 Task: Hide line labels in the grid overlay display.
Action: Mouse moved to (1276, 36)
Screenshot: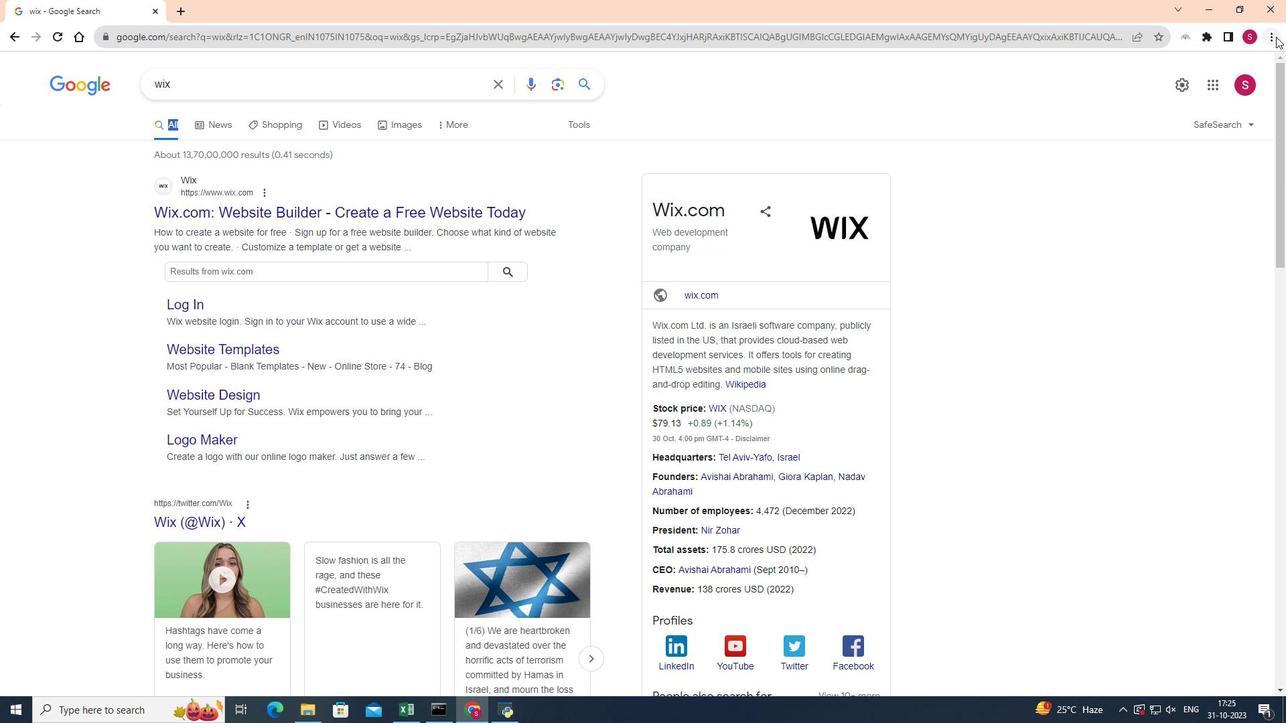 
Action: Mouse pressed left at (1276, 36)
Screenshot: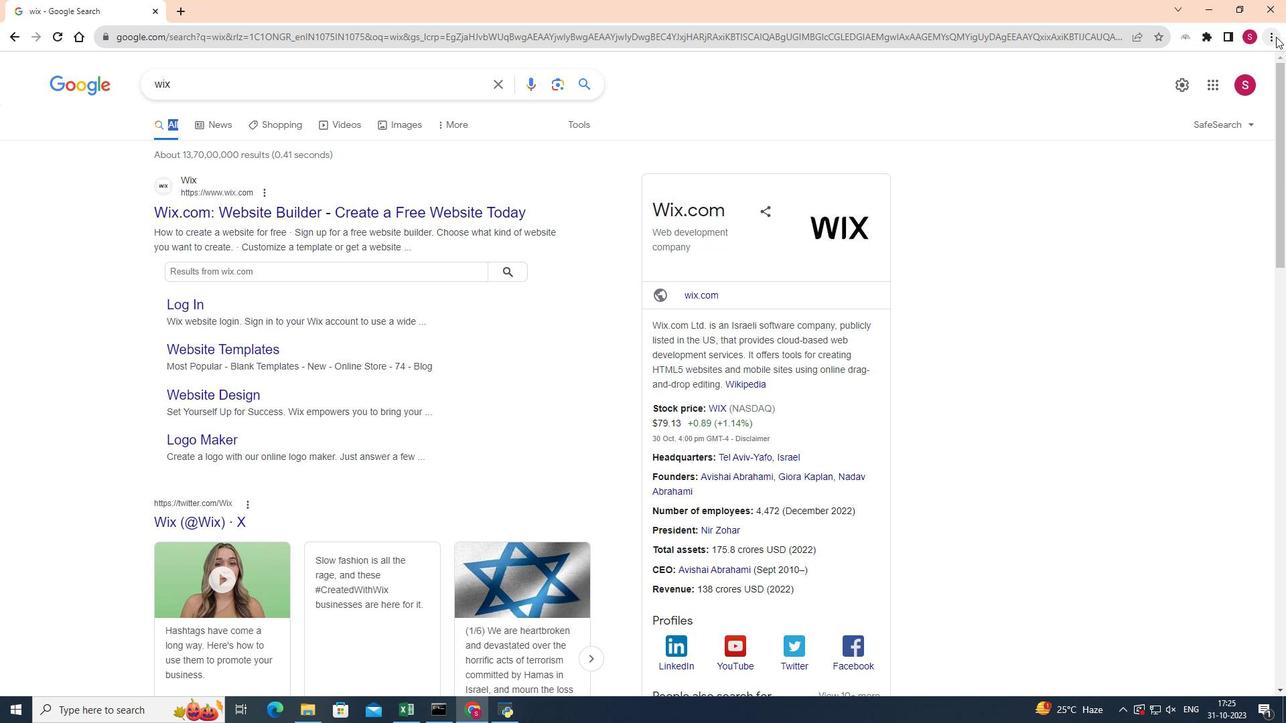 
Action: Mouse moved to (1151, 245)
Screenshot: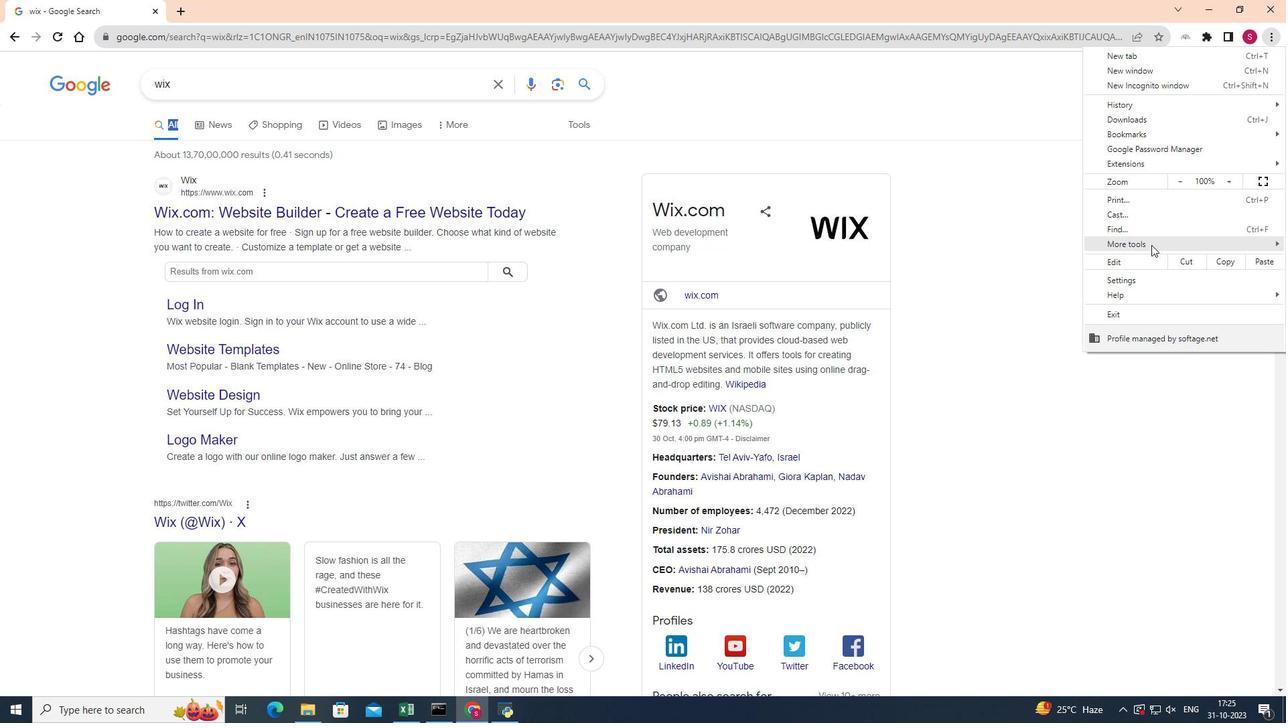
Action: Mouse pressed left at (1151, 245)
Screenshot: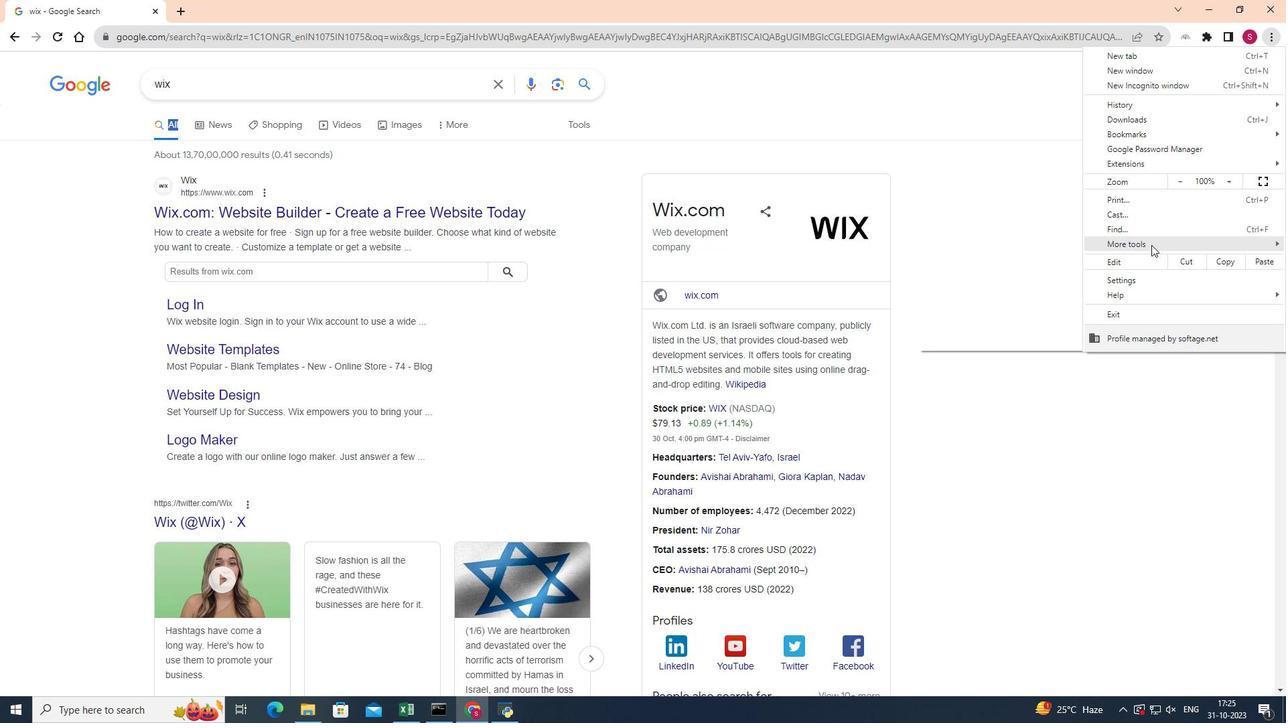 
Action: Mouse moved to (1029, 340)
Screenshot: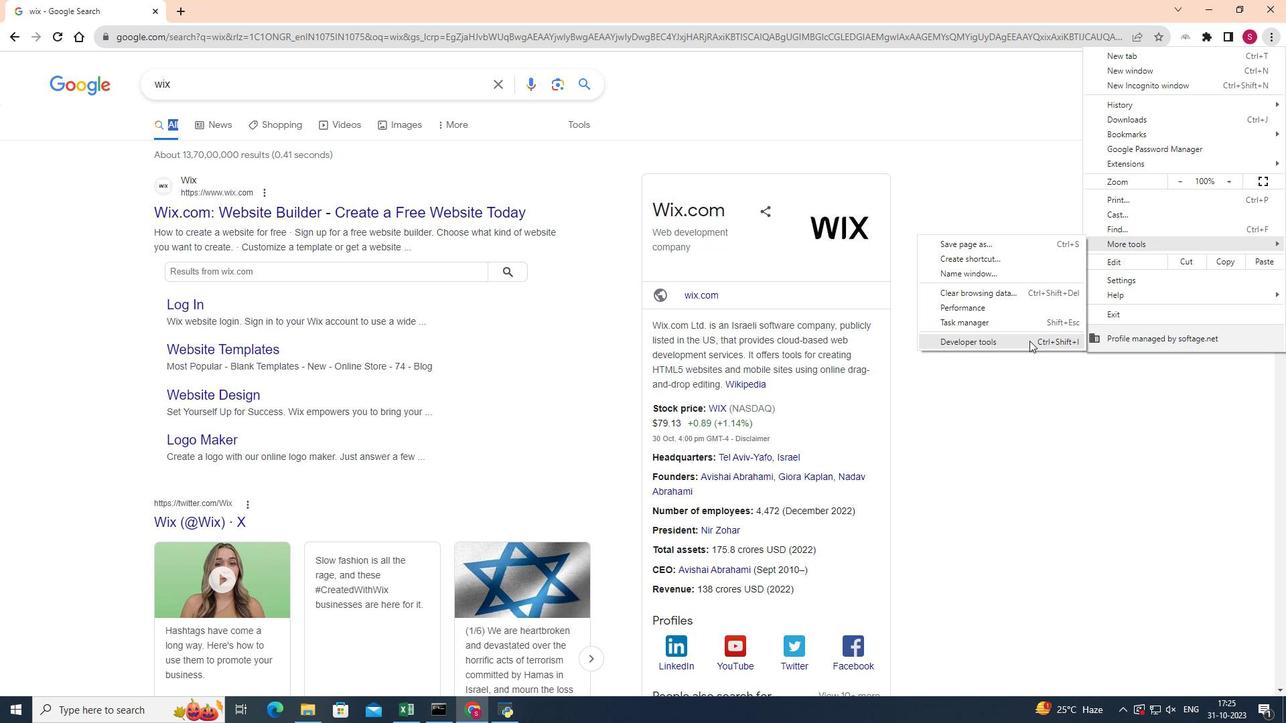 
Action: Mouse pressed left at (1029, 340)
Screenshot: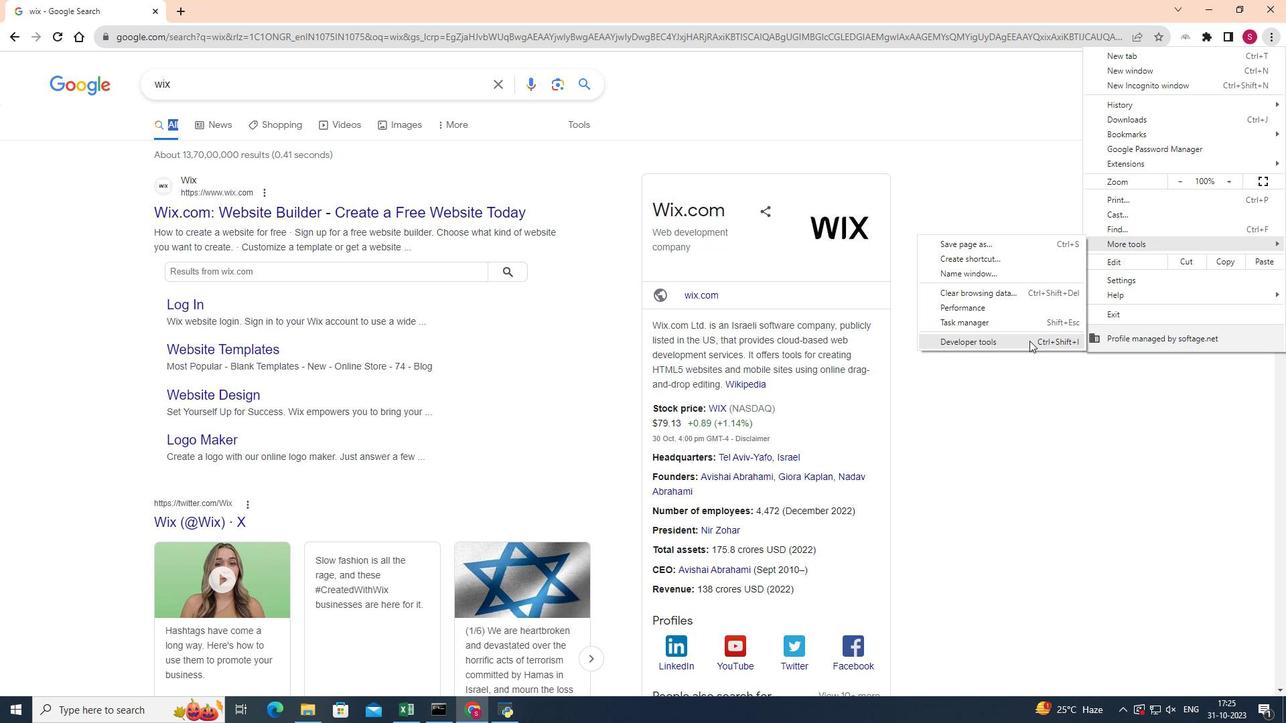 
Action: Mouse moved to (1020, 487)
Screenshot: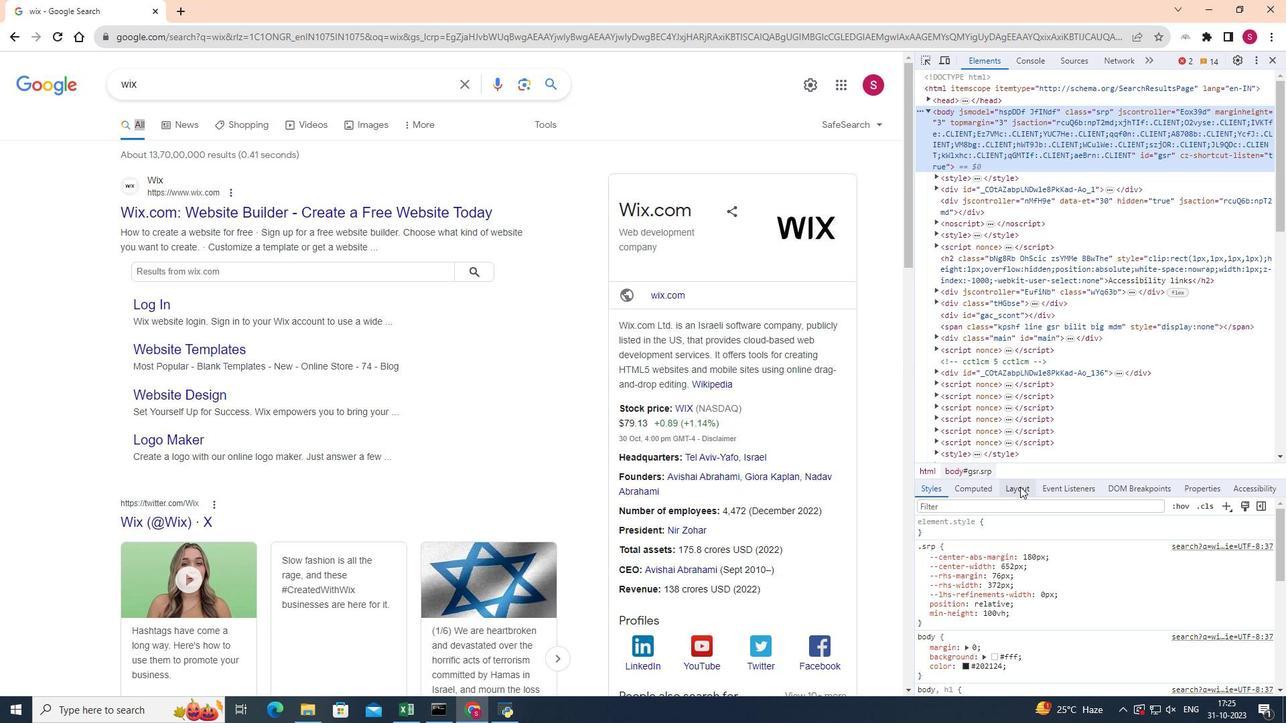 
Action: Mouse pressed left at (1020, 487)
Screenshot: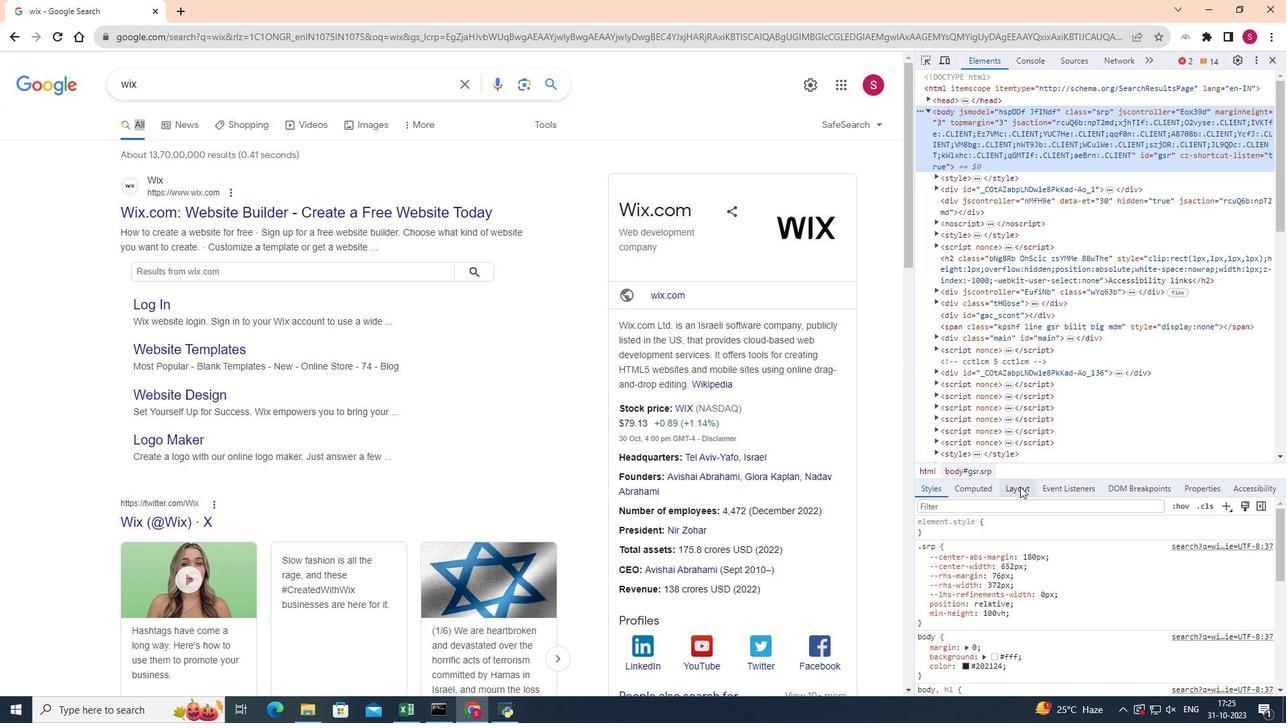 
Action: Mouse moved to (1016, 549)
Screenshot: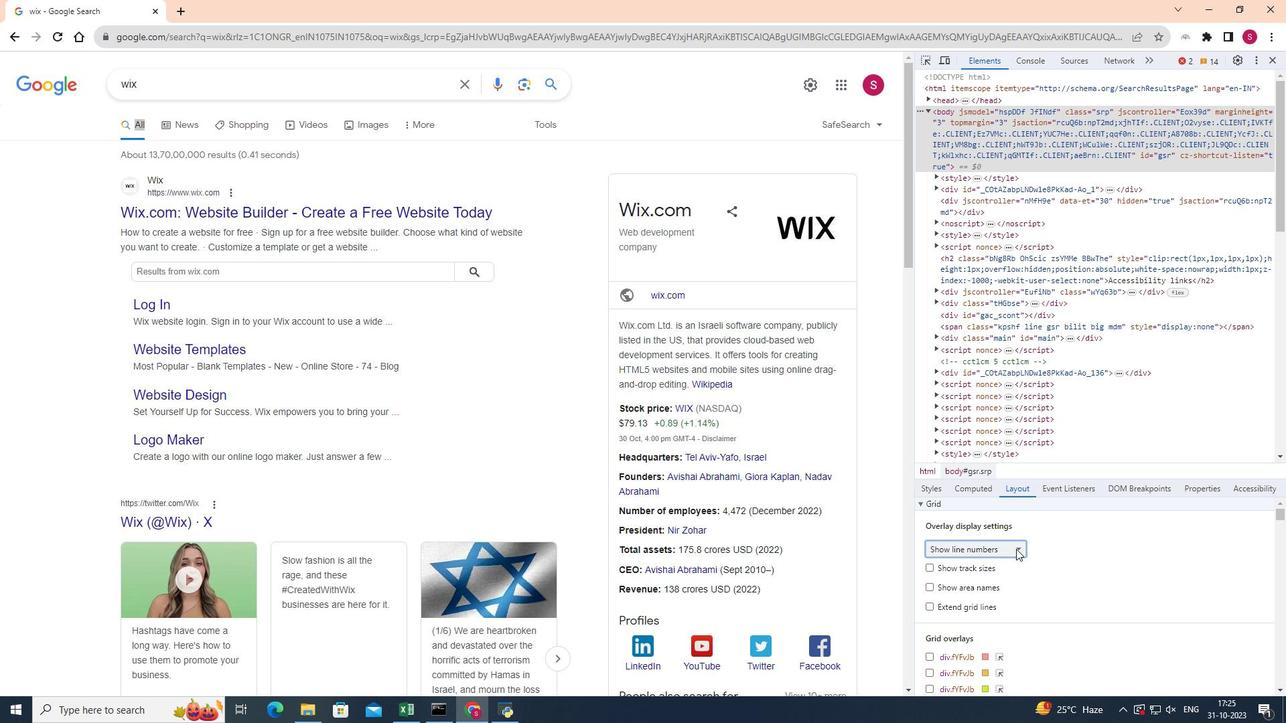 
Action: Mouse pressed left at (1016, 549)
Screenshot: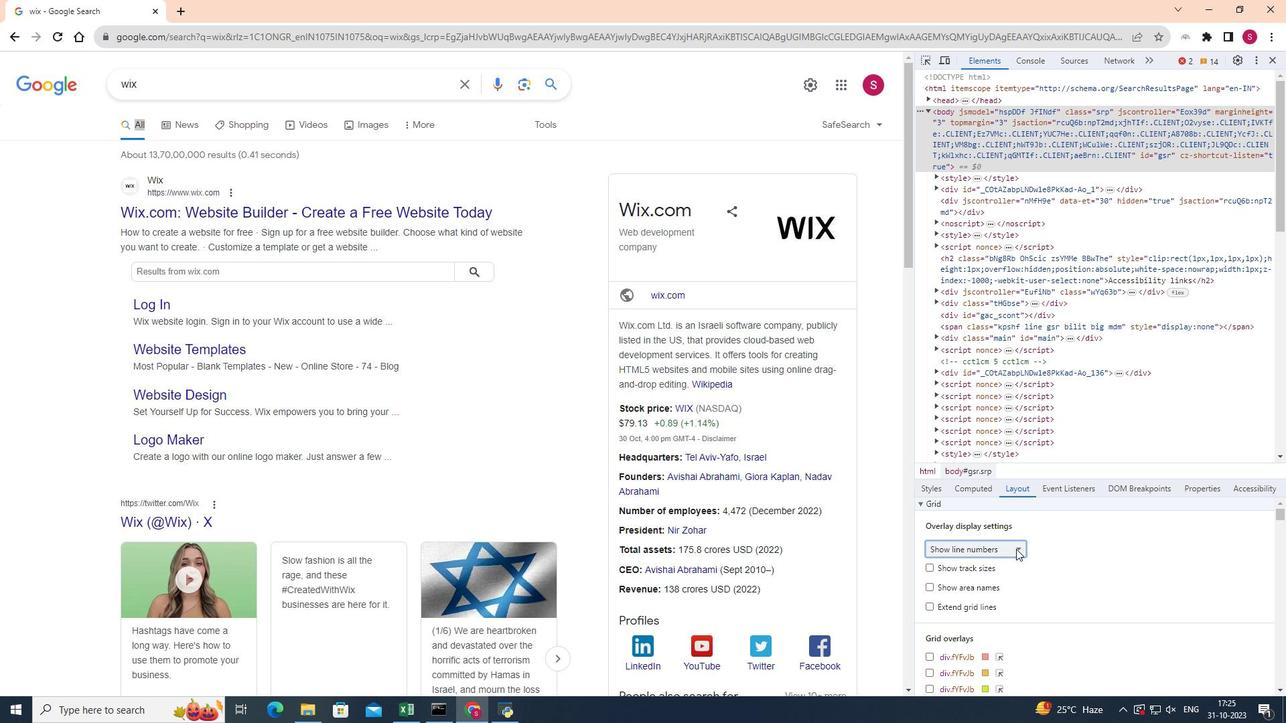 
Action: Mouse moved to (988, 563)
Screenshot: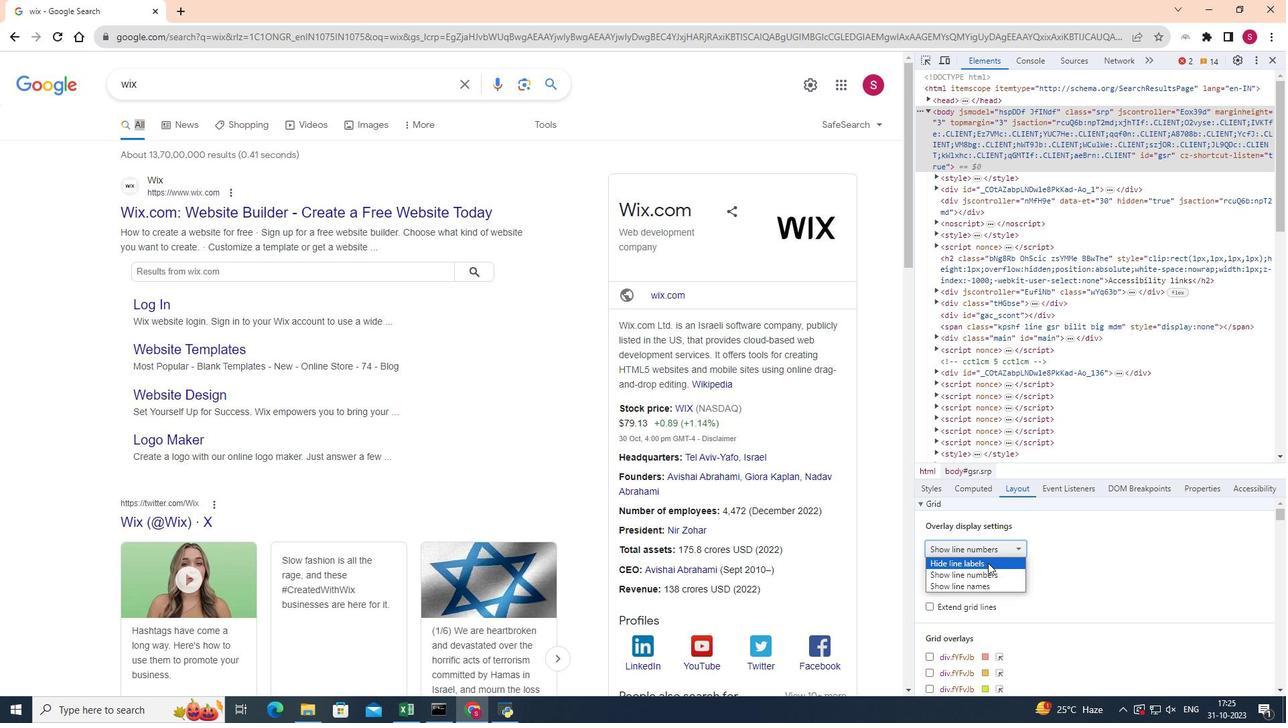 
Action: Mouse pressed left at (988, 563)
Screenshot: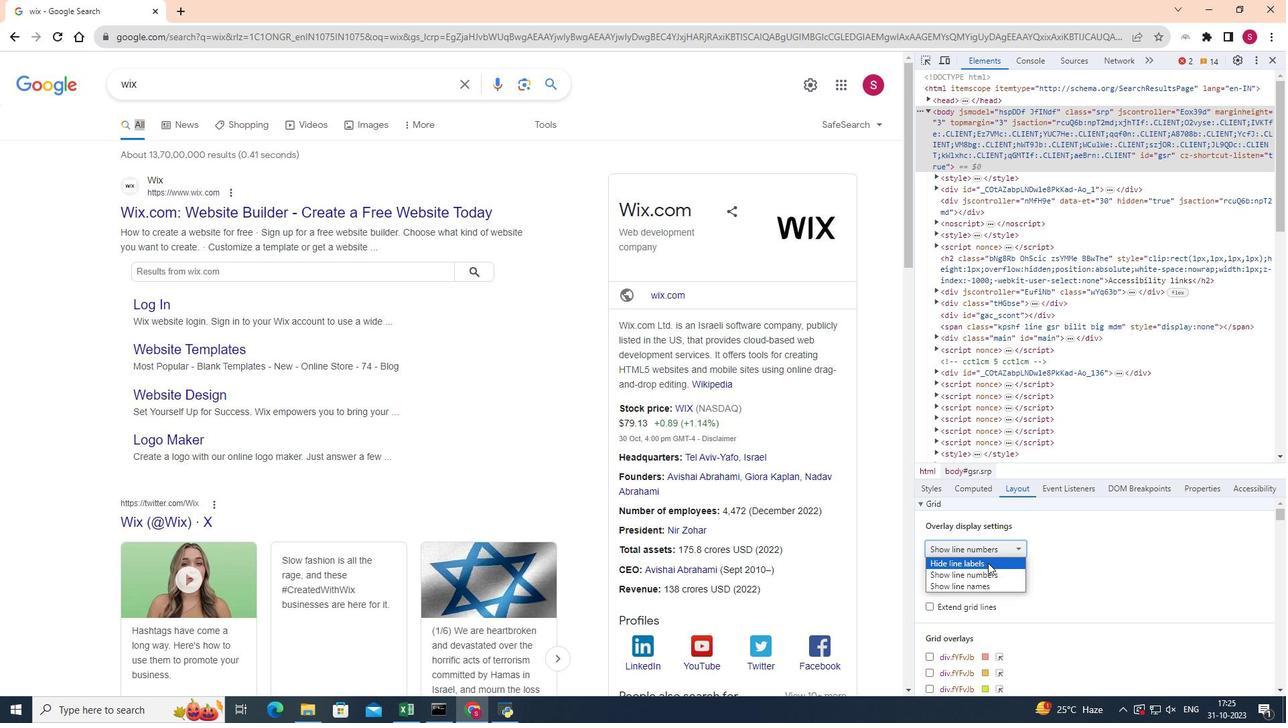 
Action: Mouse moved to (1057, 560)
Screenshot: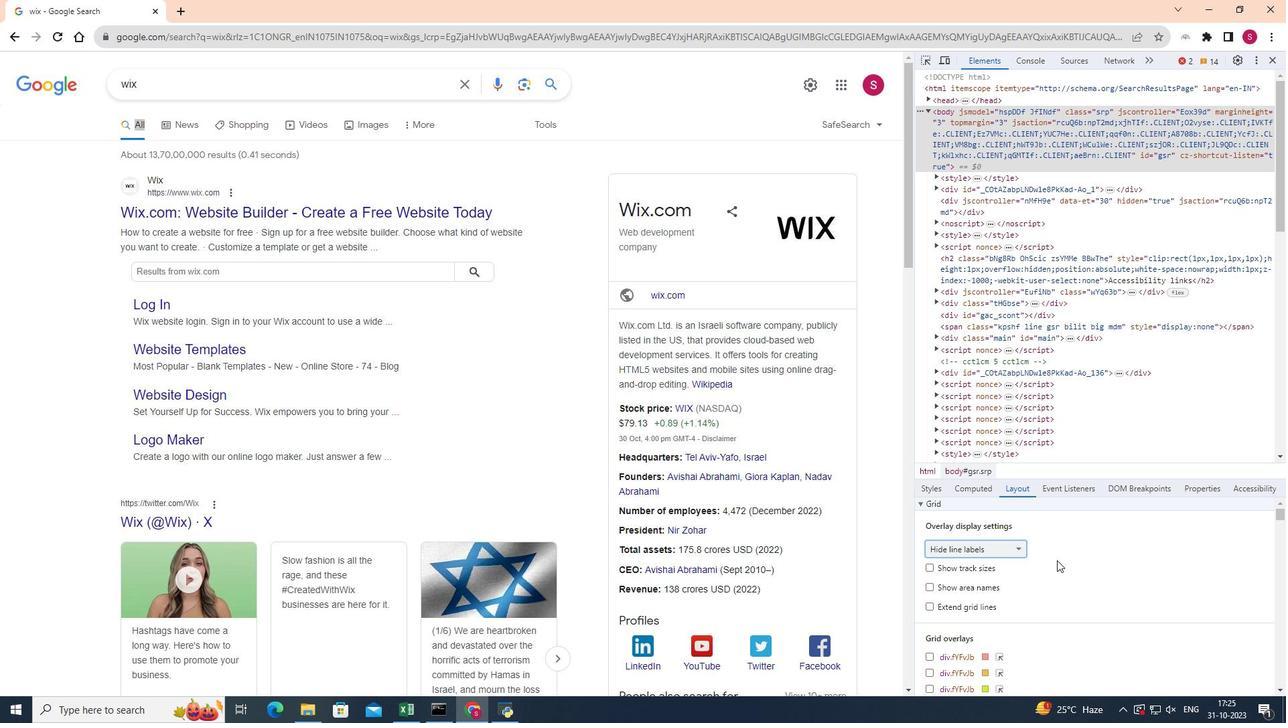
Action: Mouse scrolled (1057, 560) with delta (0, 0)
Screenshot: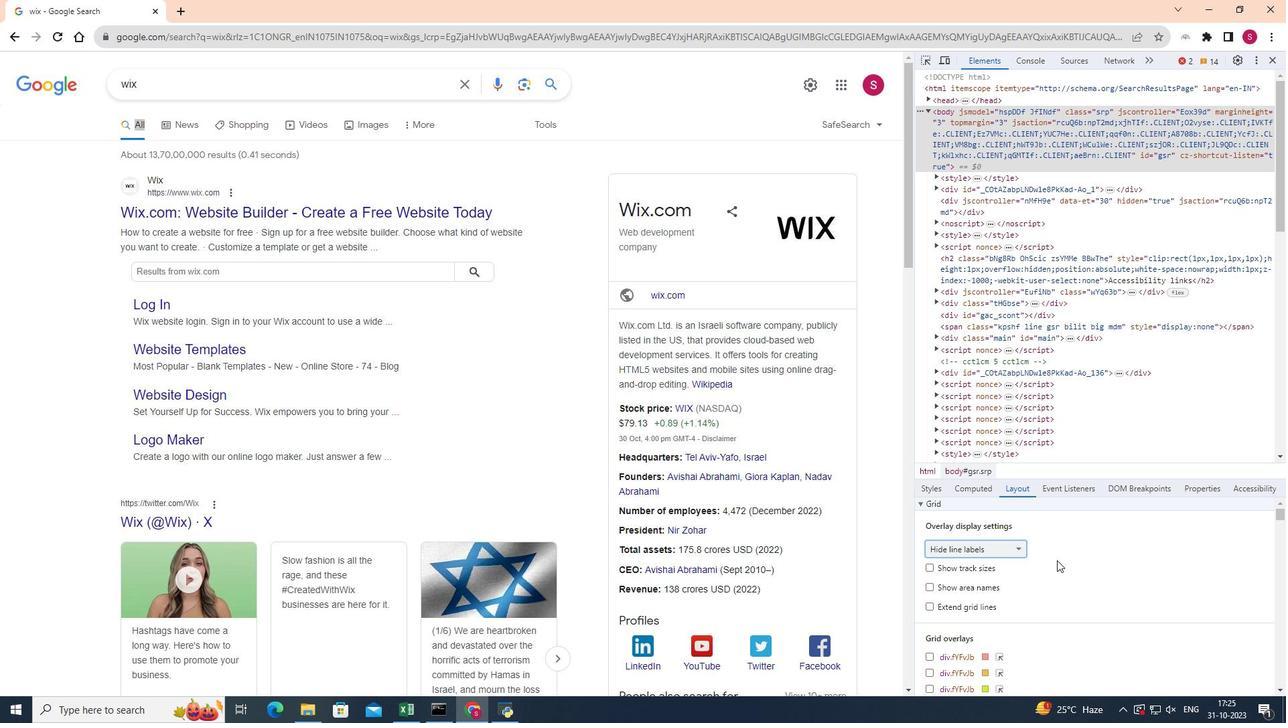 
Action: Mouse scrolled (1057, 560) with delta (0, 0)
Screenshot: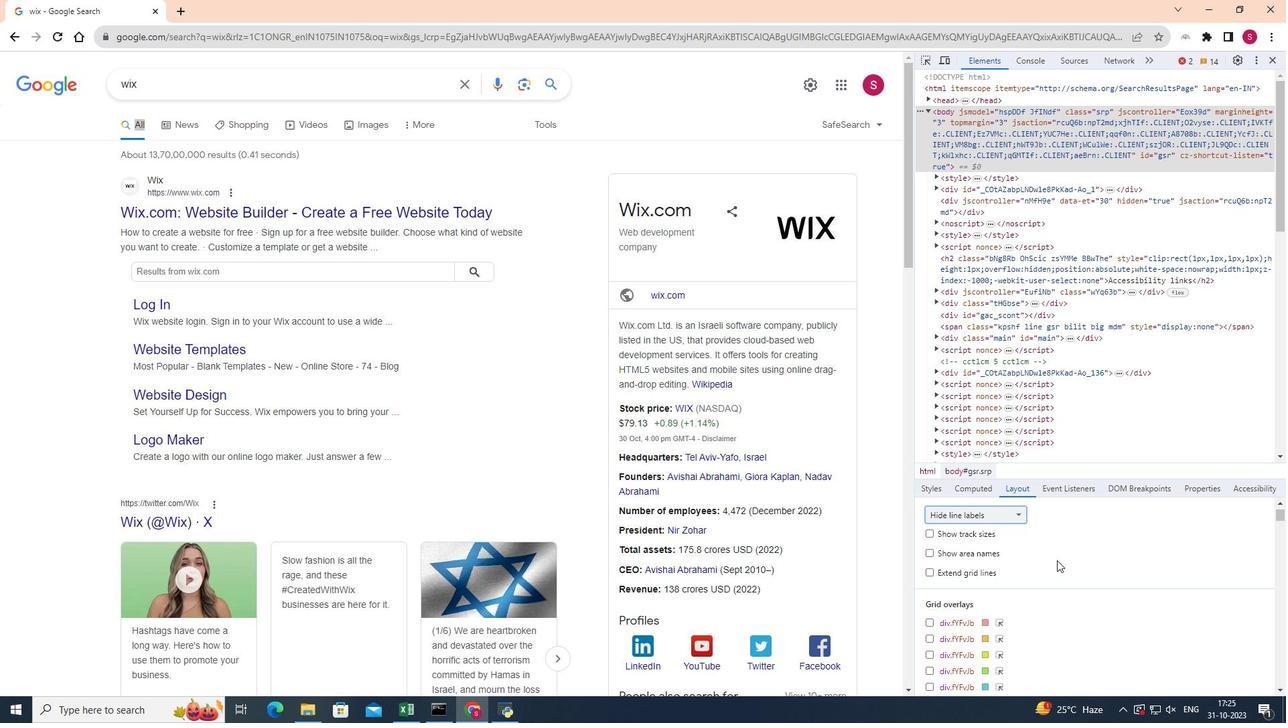 
Action: Mouse scrolled (1057, 560) with delta (0, 0)
Screenshot: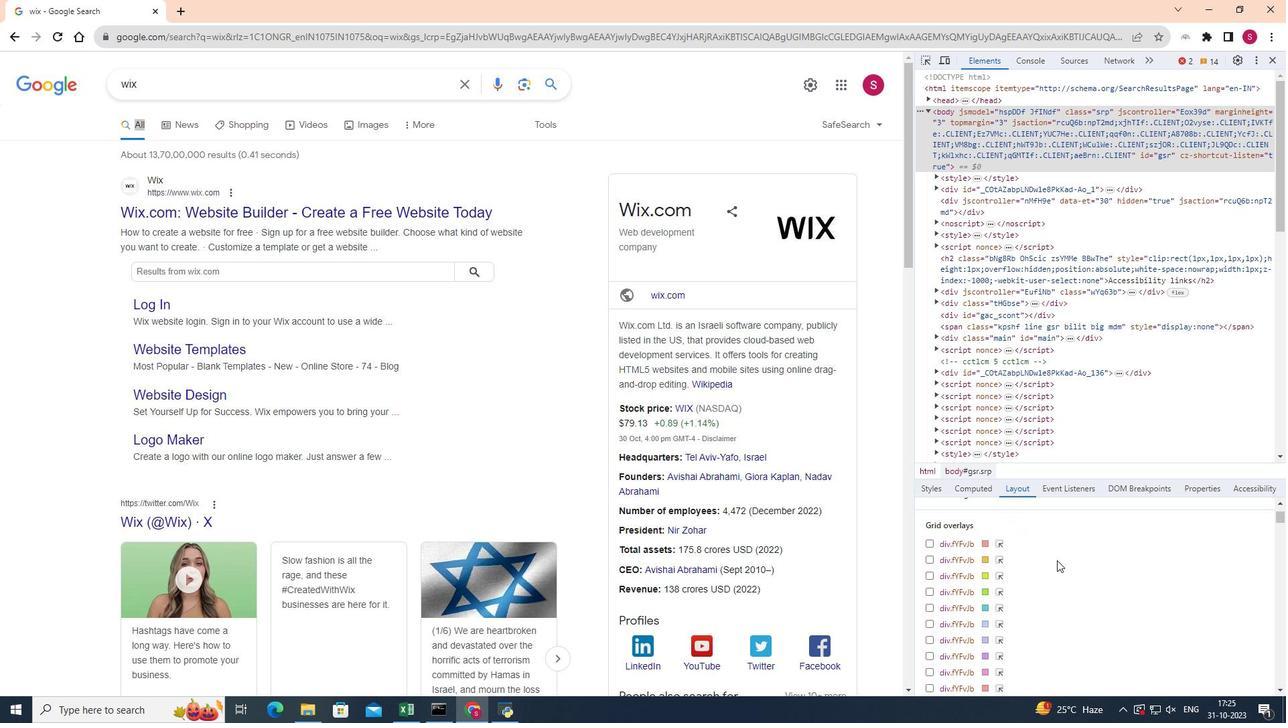 
Action: Mouse moved to (1057, 560)
Screenshot: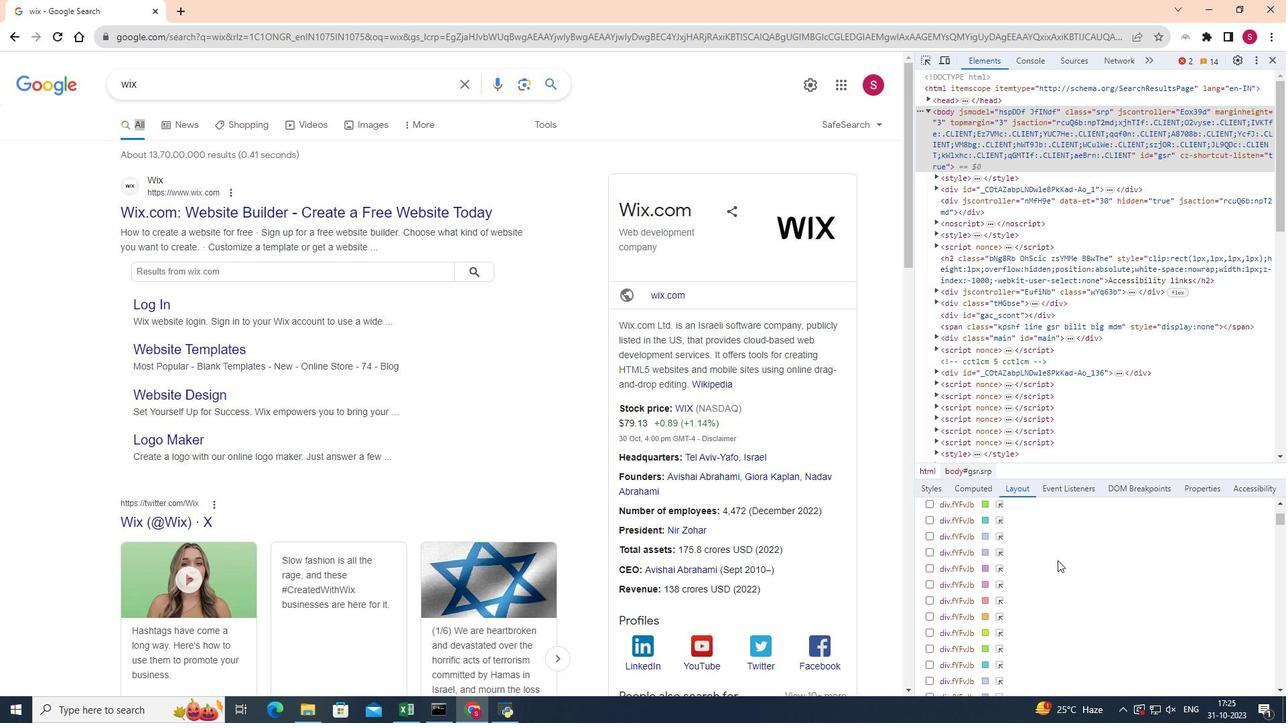 
Action: Mouse scrolled (1057, 561) with delta (0, 0)
Screenshot: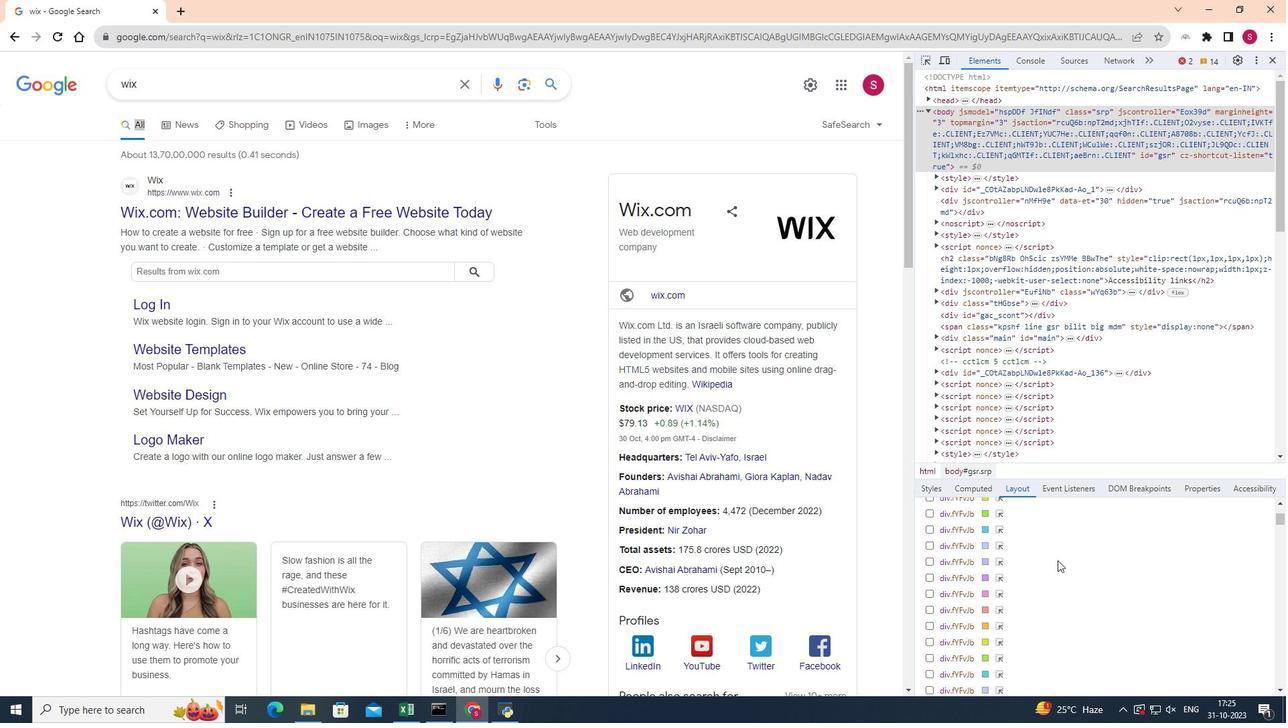 
Action: Mouse scrolled (1057, 561) with delta (0, 0)
Screenshot: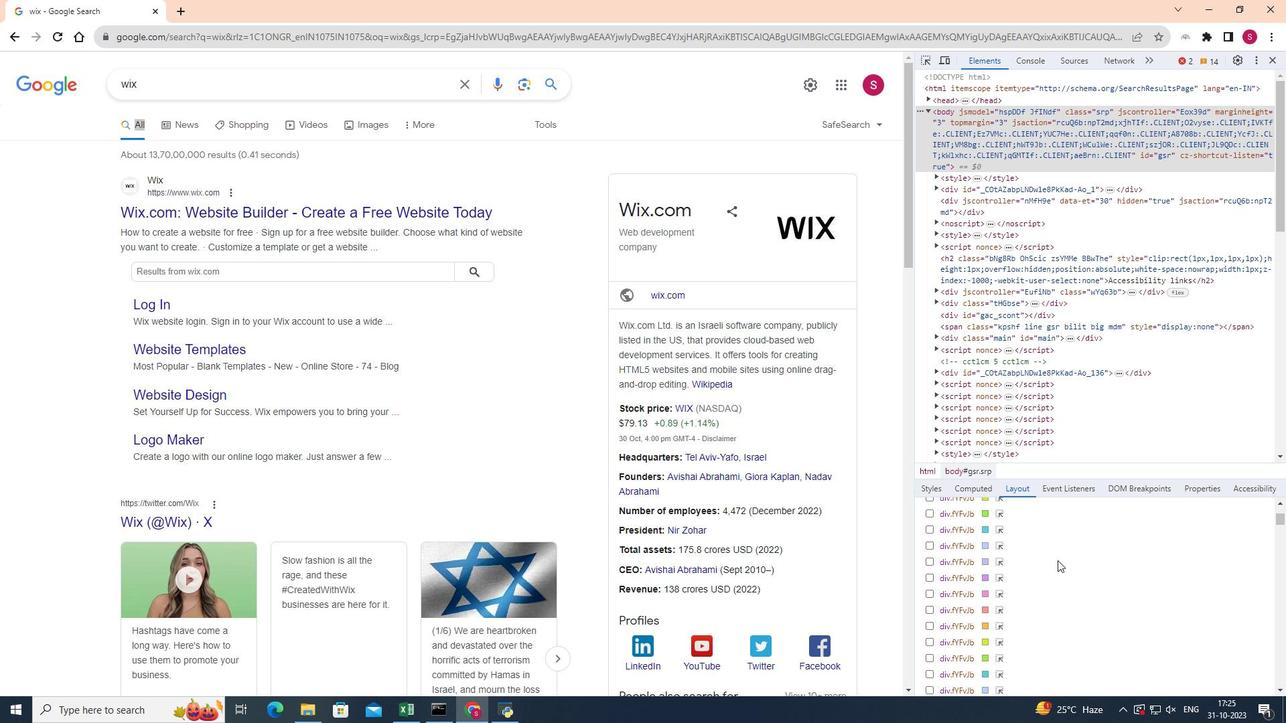 
Action: Mouse scrolled (1057, 561) with delta (0, 0)
Screenshot: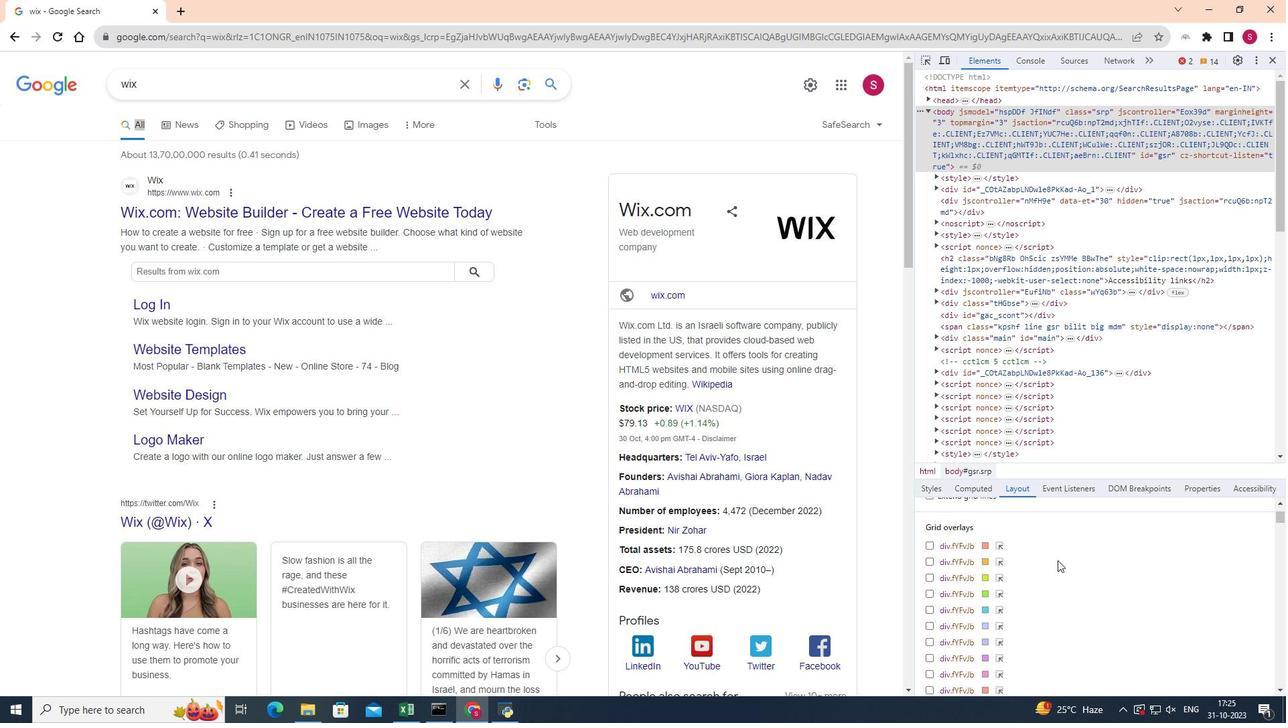 
Action: Mouse moved to (1082, 554)
Screenshot: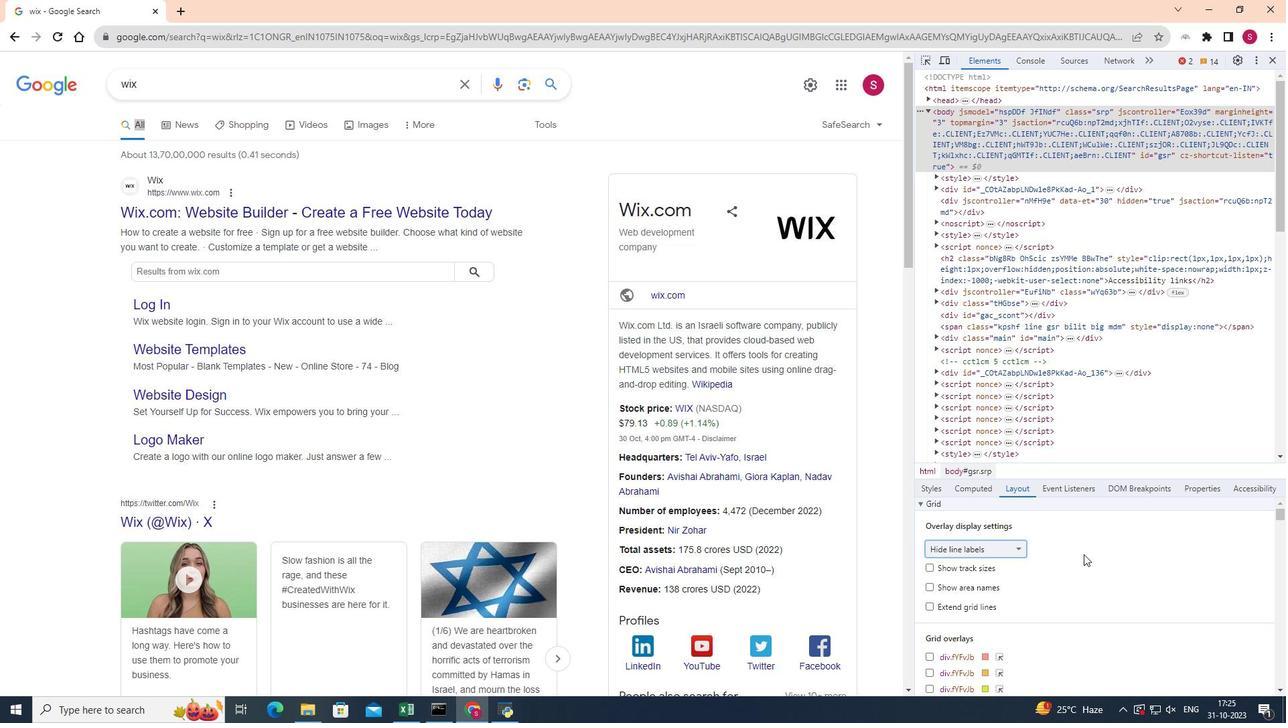 
